 Task: Create Card Email Marketing Campaign Planning in Board Resource Planning Techniques to Workspace Digital Advertising. Create Card Investor Relations Review in Board Social Media Listening and Monitoring to Workspace Digital Advertising. Create Card Email Marketing Campaign Execution in Board Sales Team Compensation and Incentive Design to Workspace Digital Advertising
Action: Mouse moved to (618, 183)
Screenshot: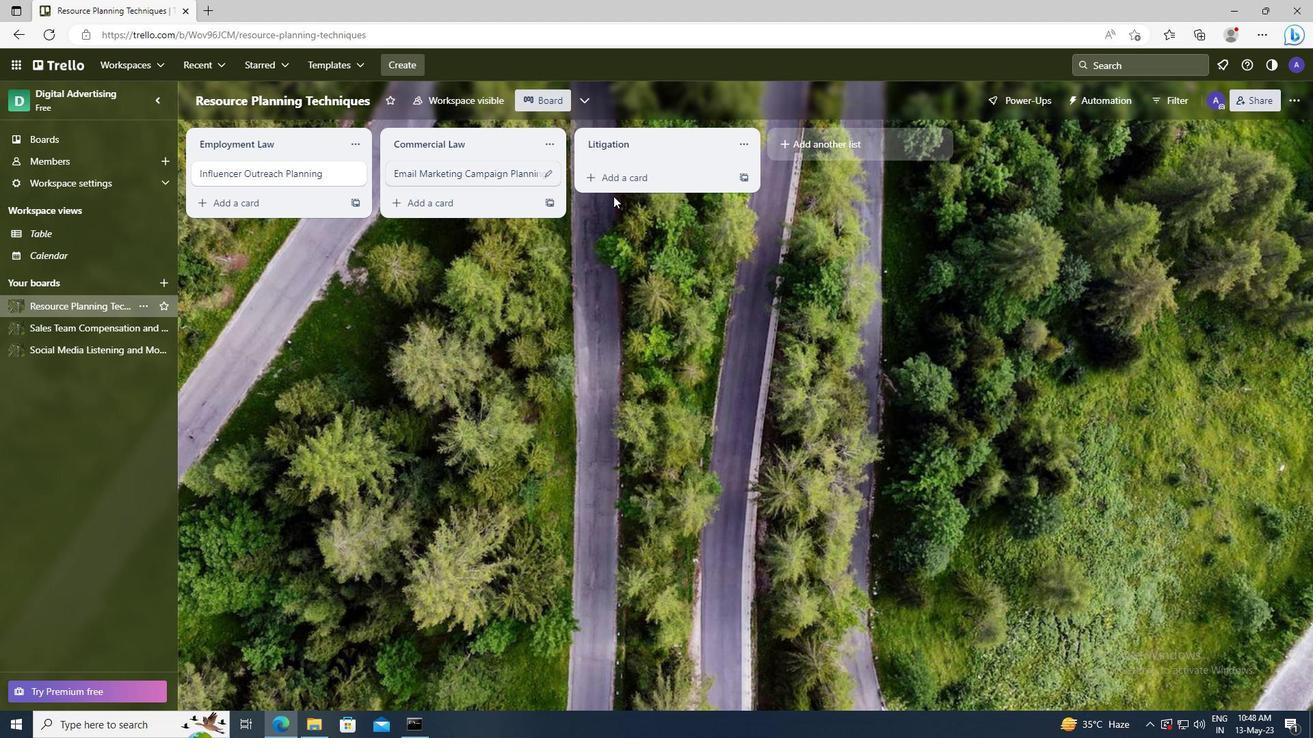 
Action: Mouse pressed left at (618, 183)
Screenshot: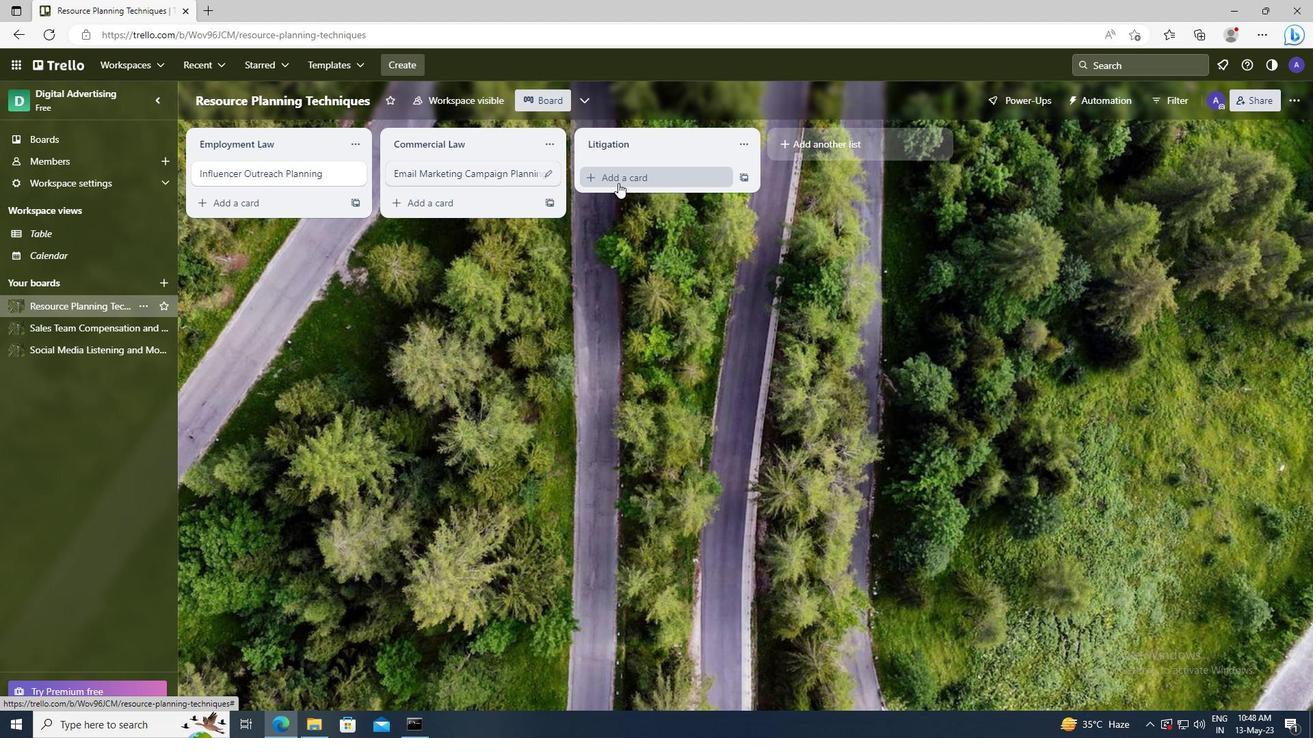 
Action: Key pressed <Key.shift>EMAIL<Key.space><Key.shift>MARKETING<Key.space><Key.shift>CAMPAIGN<Key.space><Key.shift>PLANNING
Screenshot: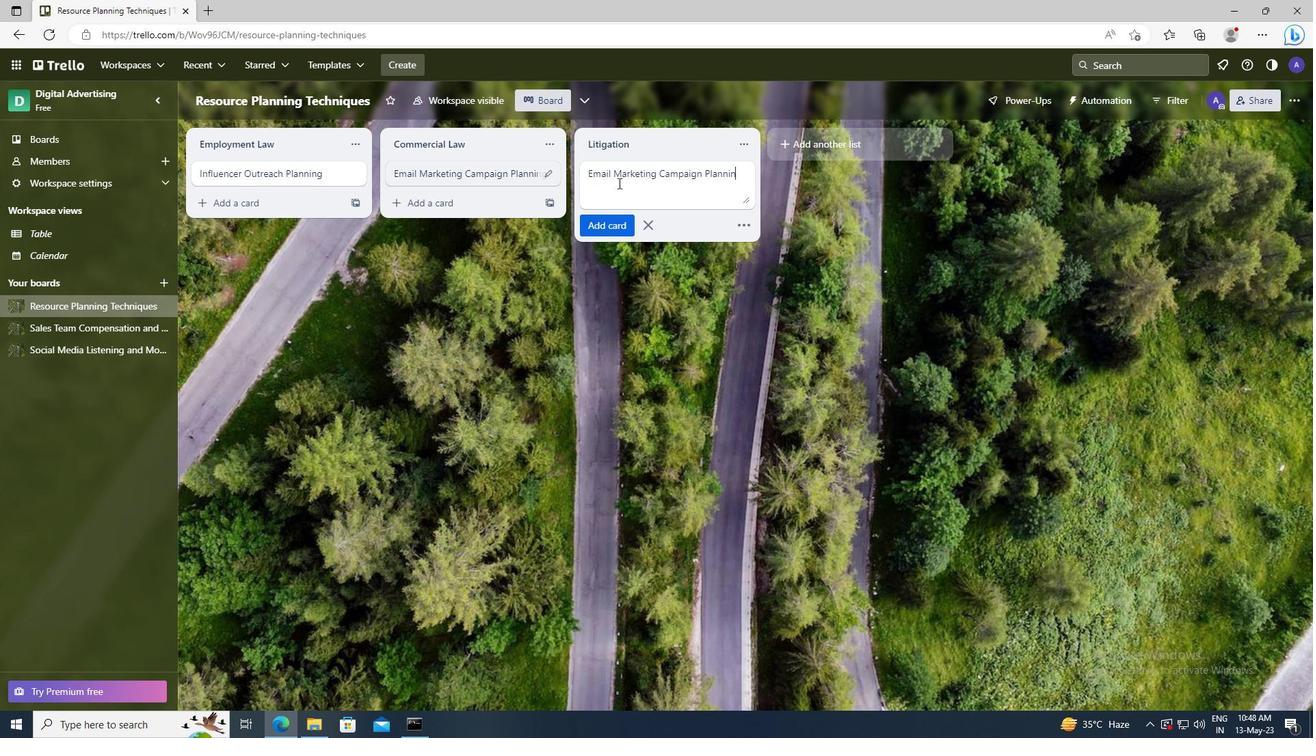 
Action: Mouse moved to (616, 229)
Screenshot: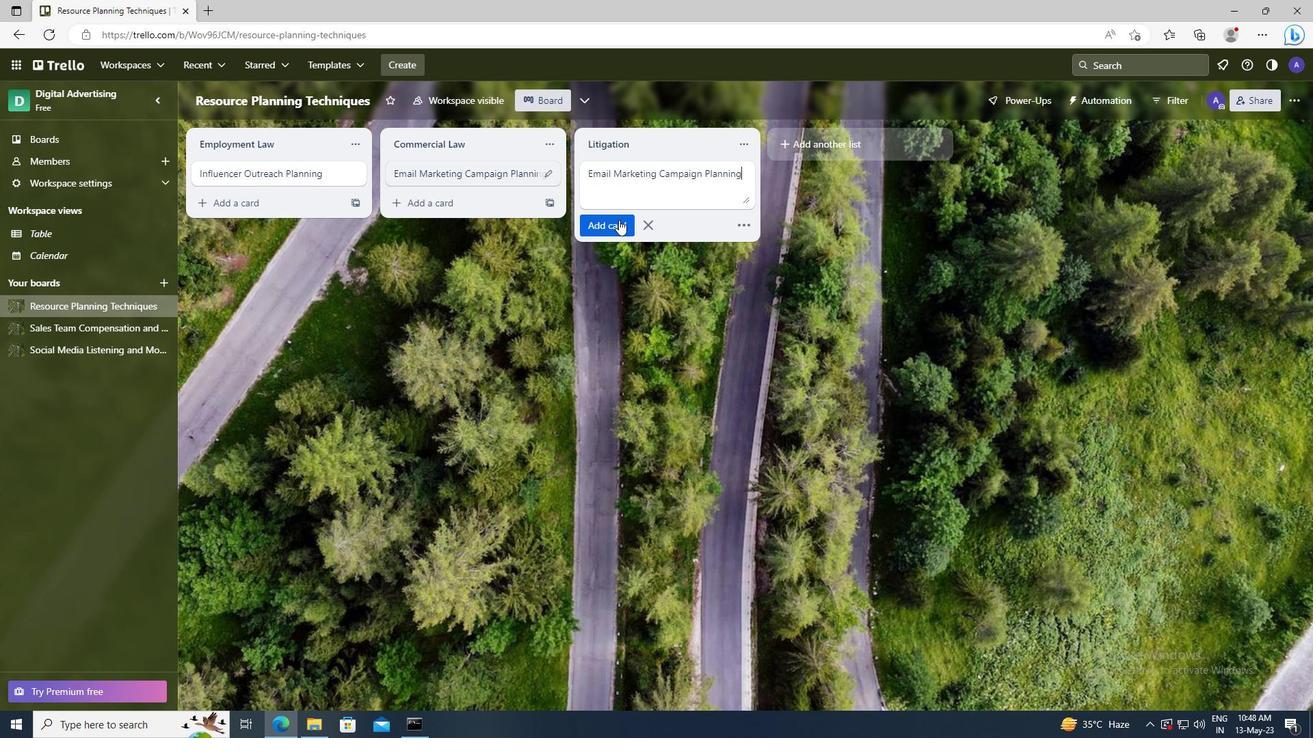 
Action: Mouse pressed left at (616, 229)
Screenshot: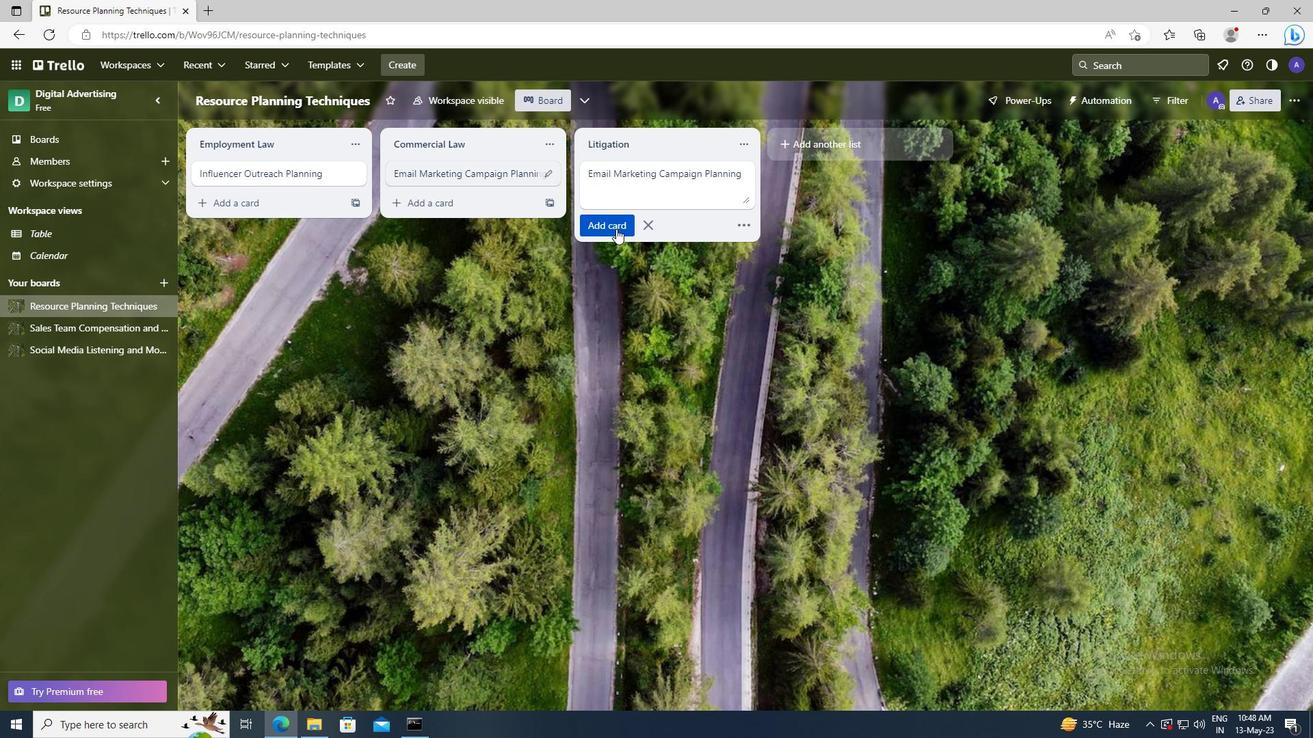 
Action: Mouse moved to (108, 352)
Screenshot: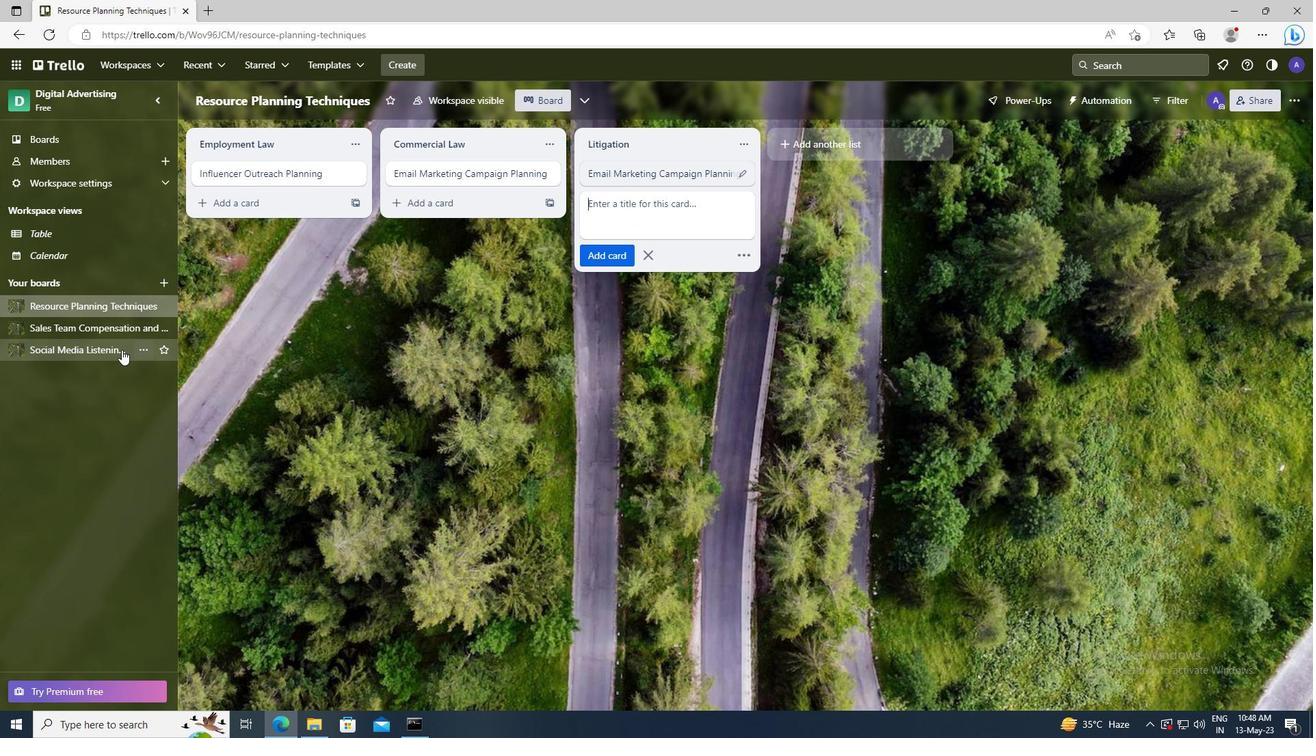 
Action: Mouse pressed left at (108, 352)
Screenshot: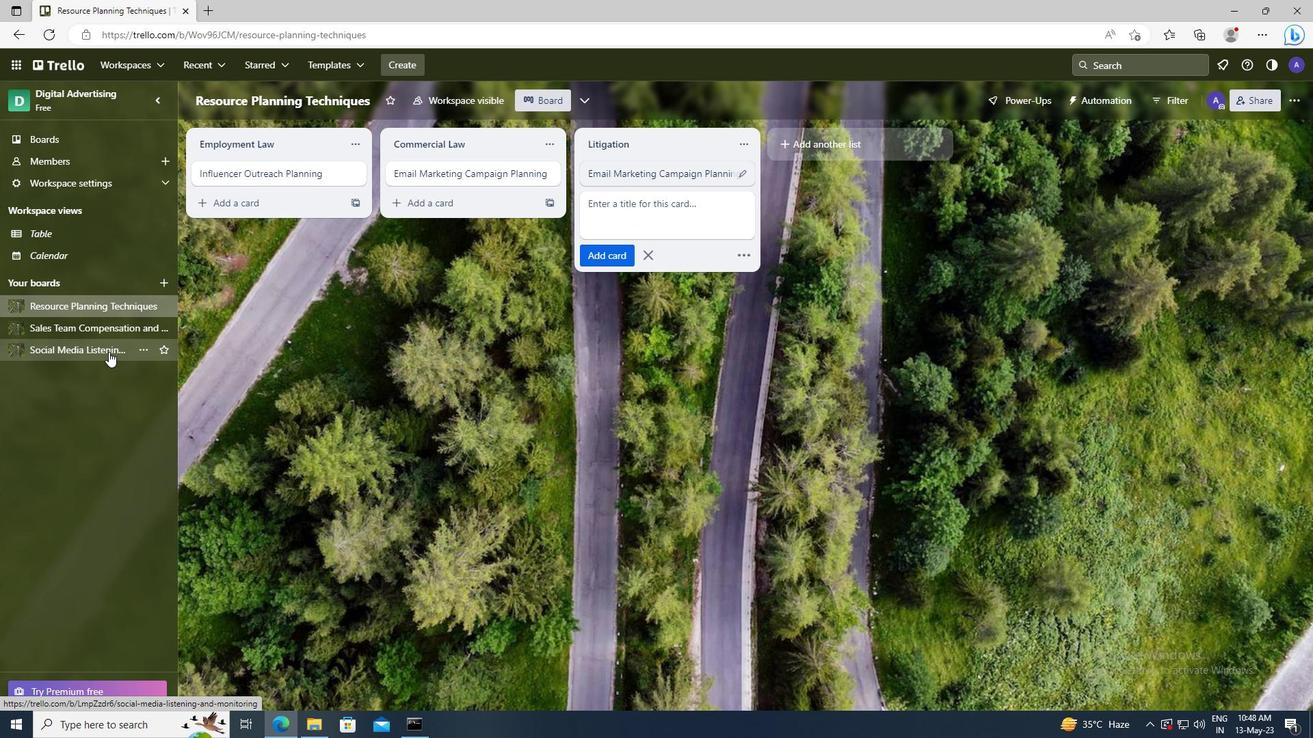 
Action: Mouse moved to (608, 180)
Screenshot: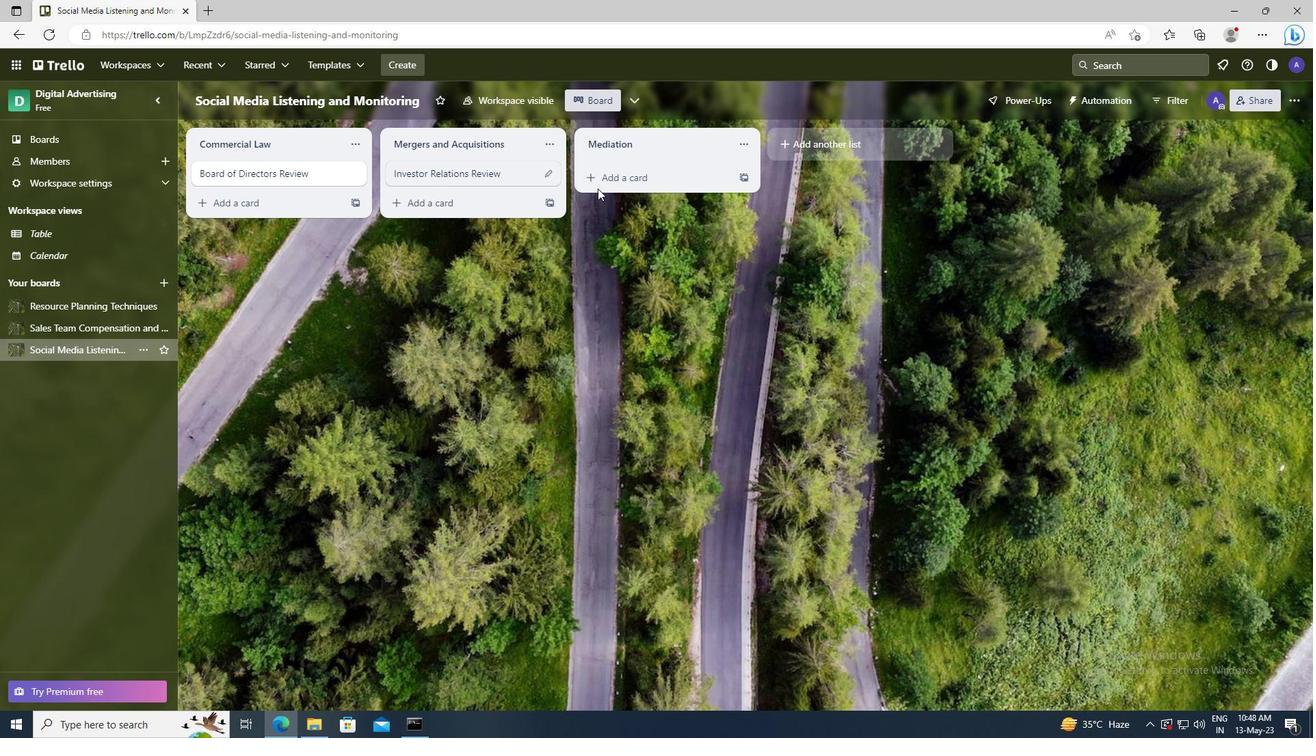 
Action: Mouse pressed left at (608, 180)
Screenshot: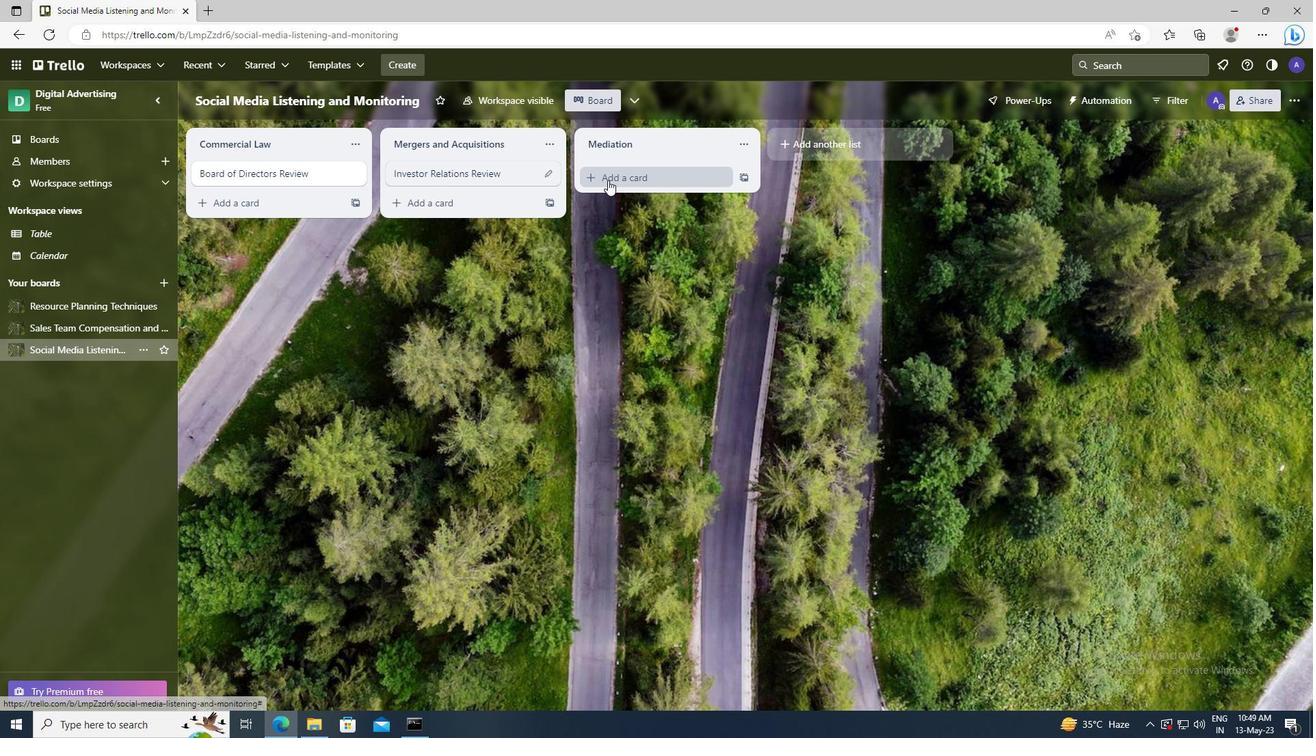 
Action: Key pressed <Key.shift>INVESTOR<Key.space><Key.shift>RELATIONS<Key.space><Key.shift>REVIEW
Screenshot: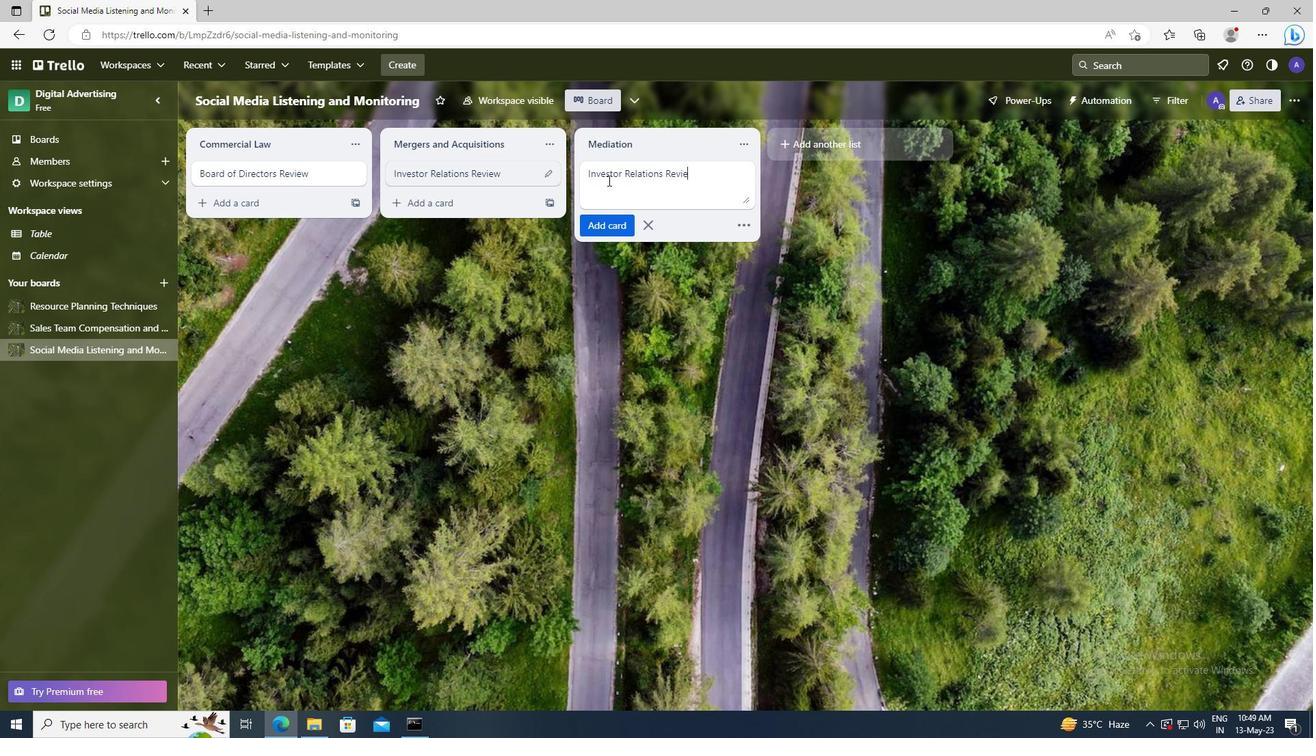 
Action: Mouse moved to (612, 221)
Screenshot: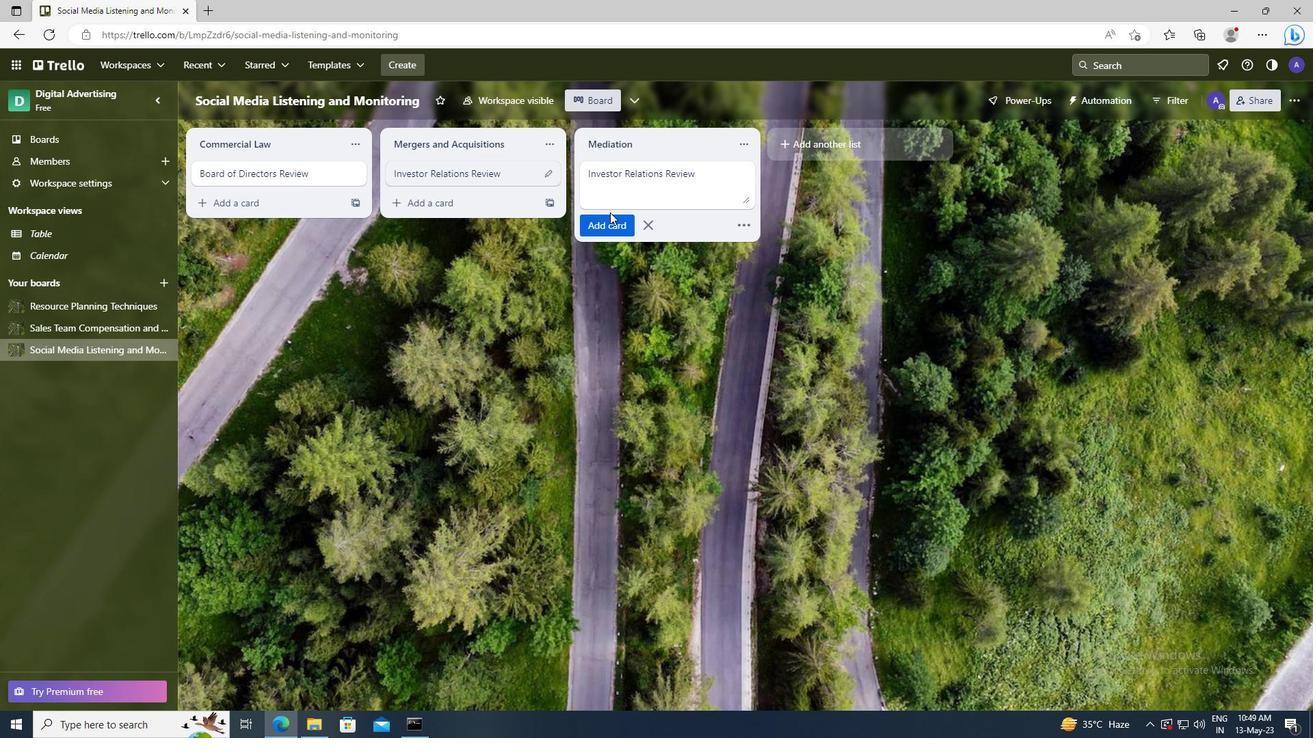 
Action: Mouse pressed left at (612, 221)
Screenshot: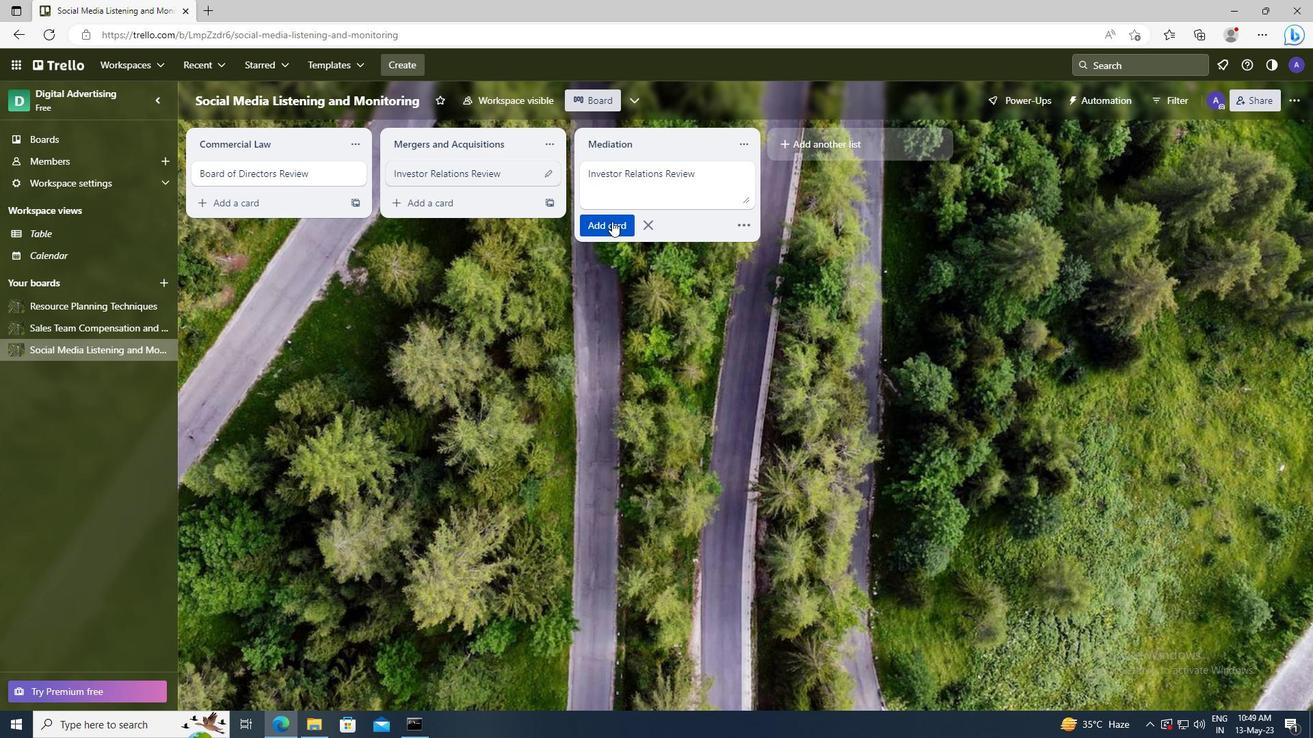 
Action: Mouse moved to (111, 324)
Screenshot: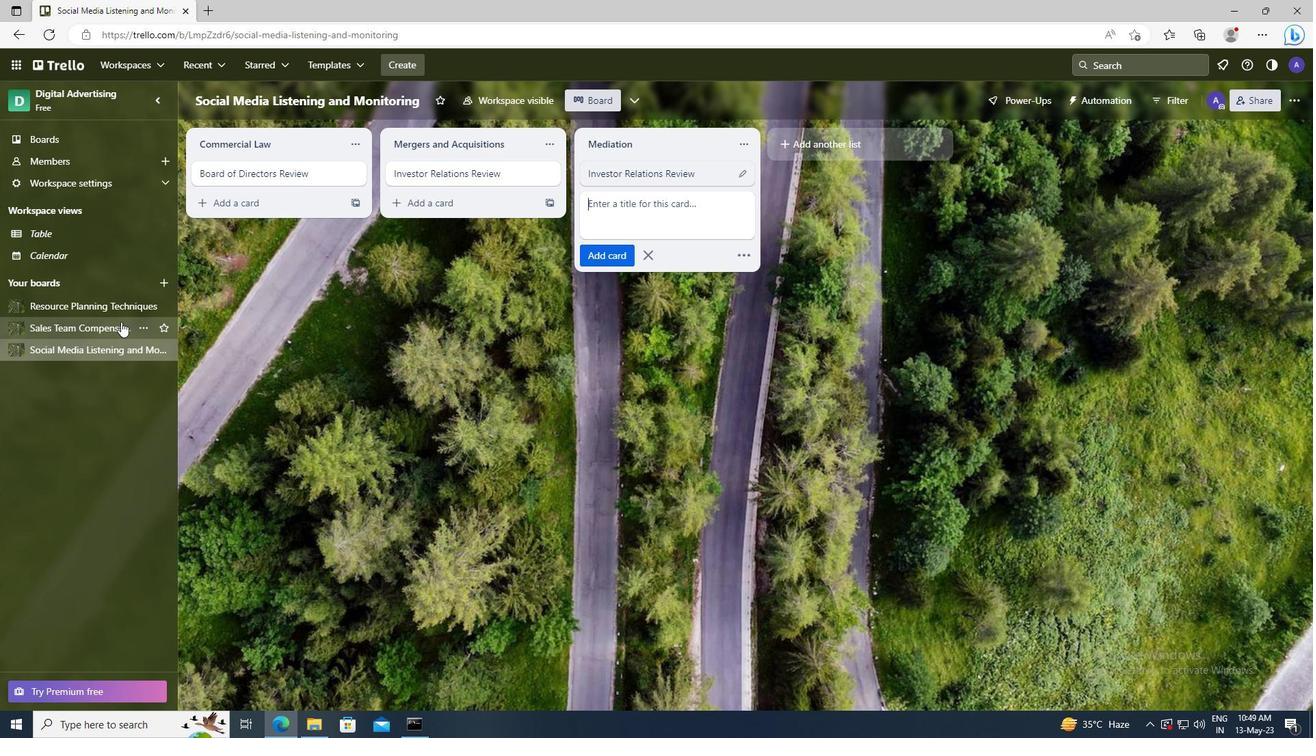 
Action: Mouse pressed left at (111, 324)
Screenshot: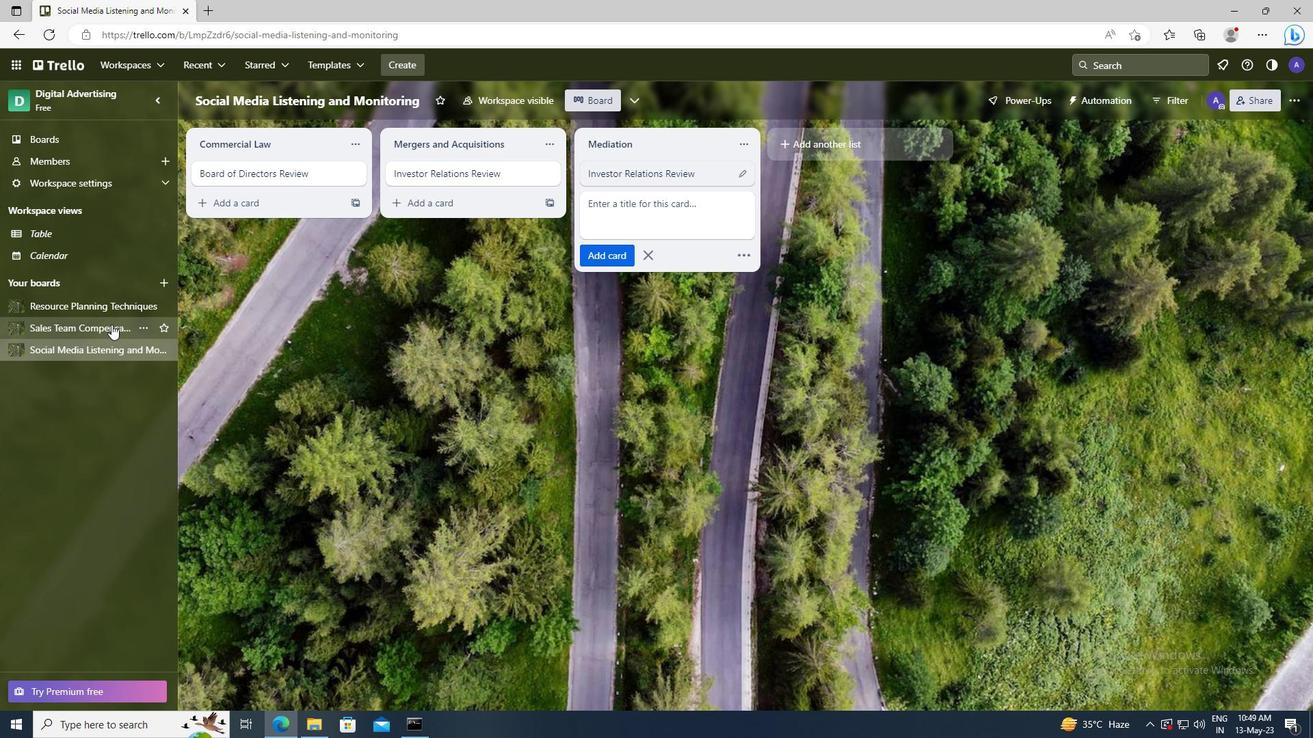 
Action: Mouse moved to (615, 185)
Screenshot: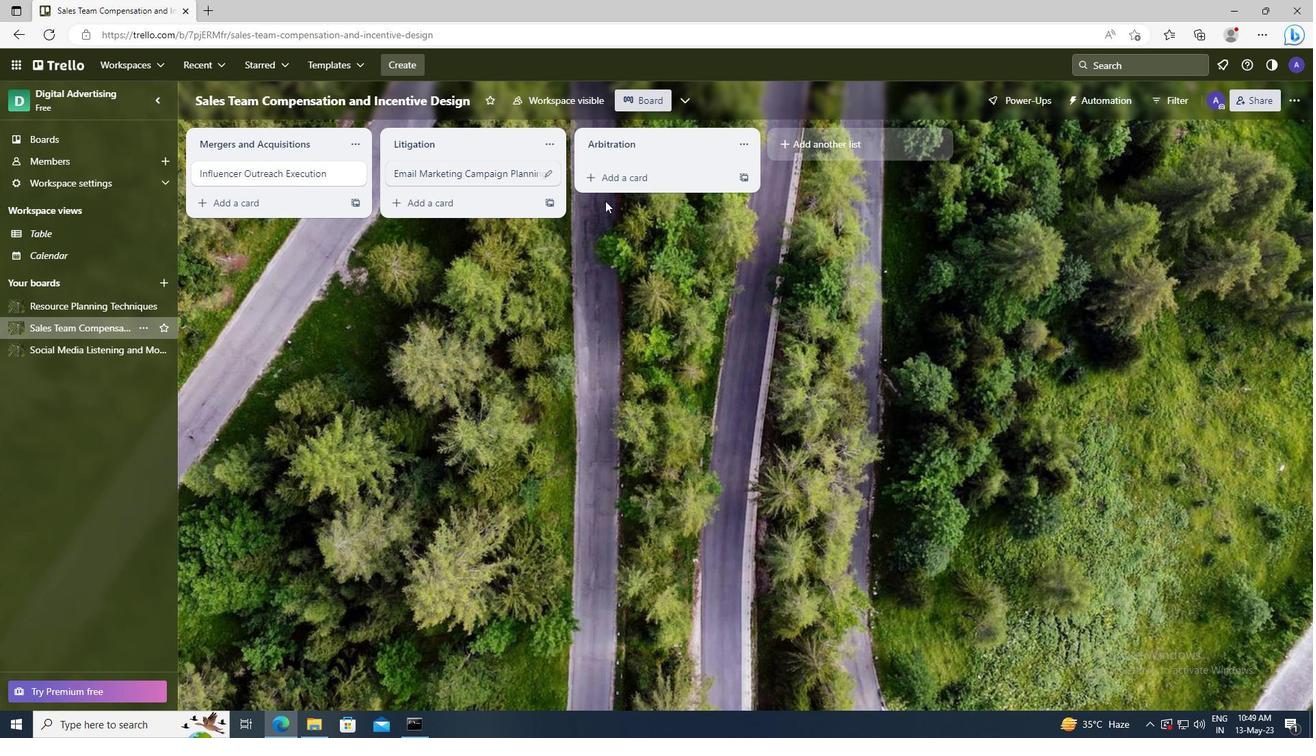 
Action: Mouse pressed left at (615, 185)
Screenshot: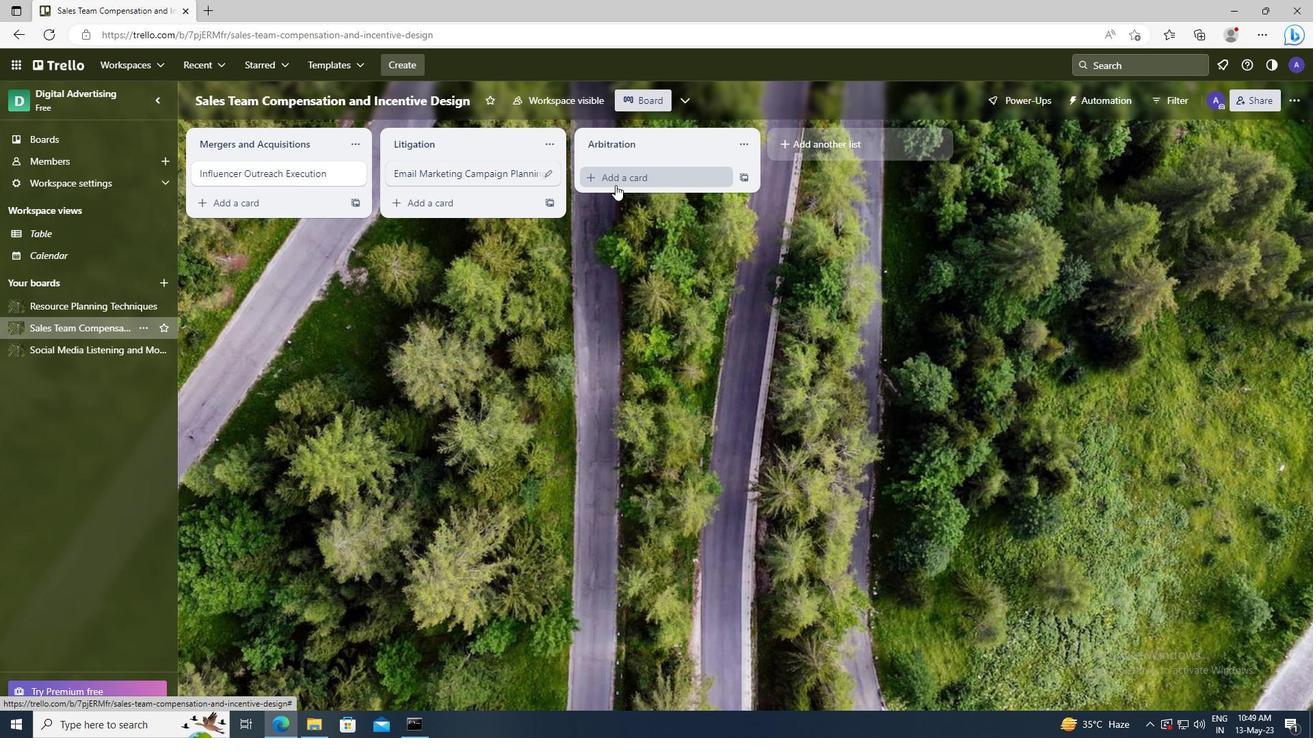 
Action: Key pressed <Key.shift>EMAIL<Key.space><Key.shift>MARKETING<Key.space>
Screenshot: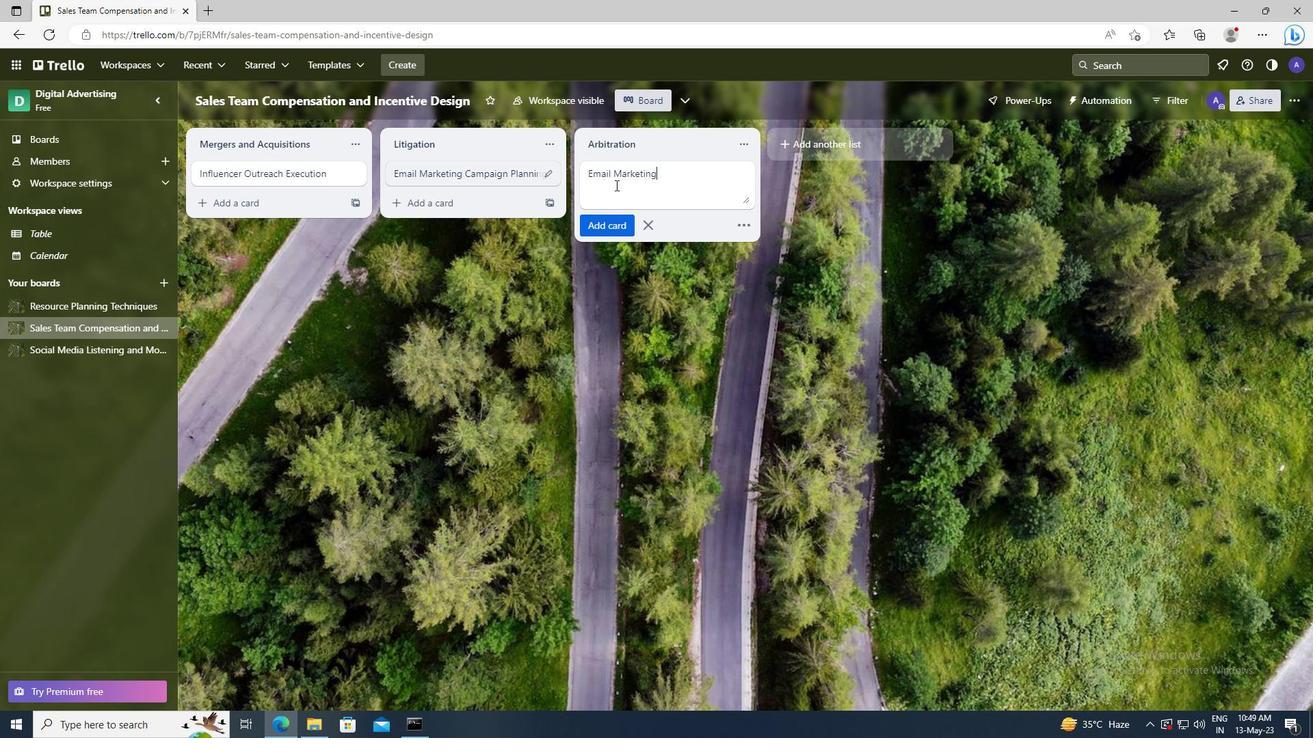 
Action: Mouse moved to (615, 184)
Screenshot: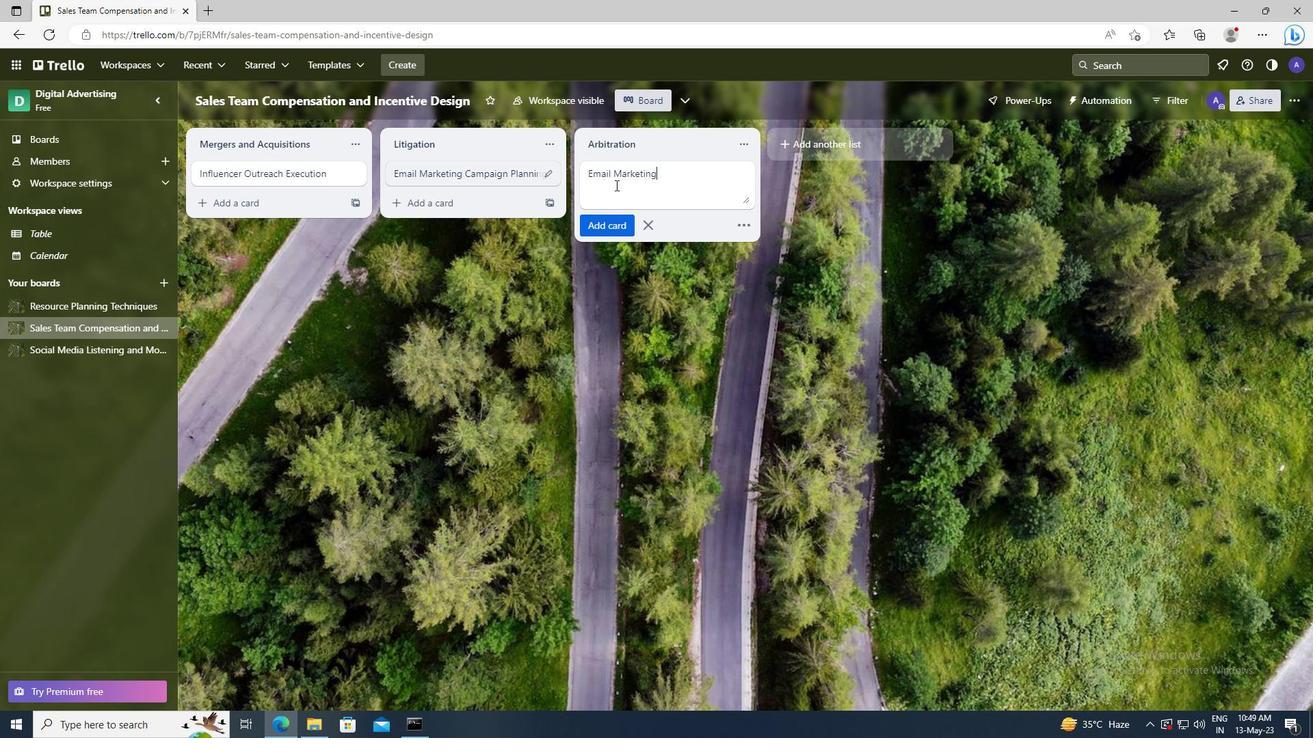 
Action: Key pressed <Key.shift>CAMPAIGN<Key.space><Key.shift>EXECUTION
Screenshot: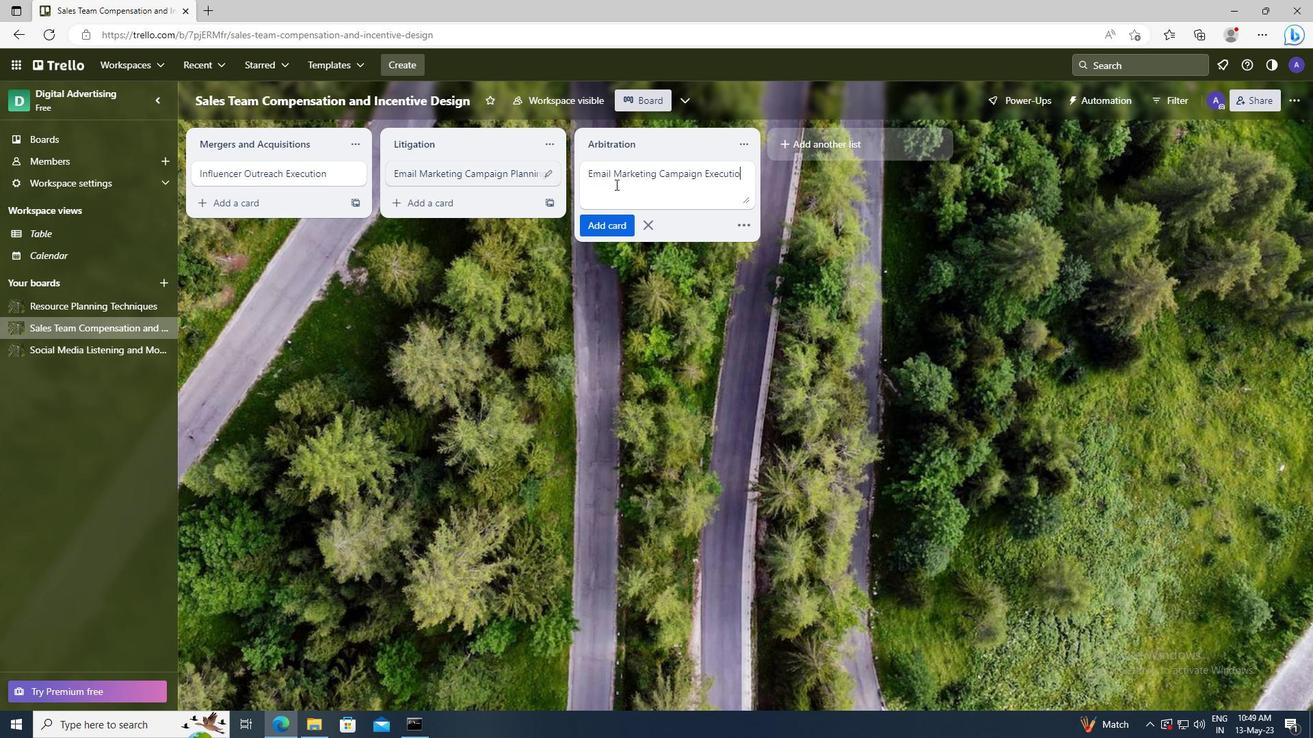 
Action: Mouse moved to (614, 226)
Screenshot: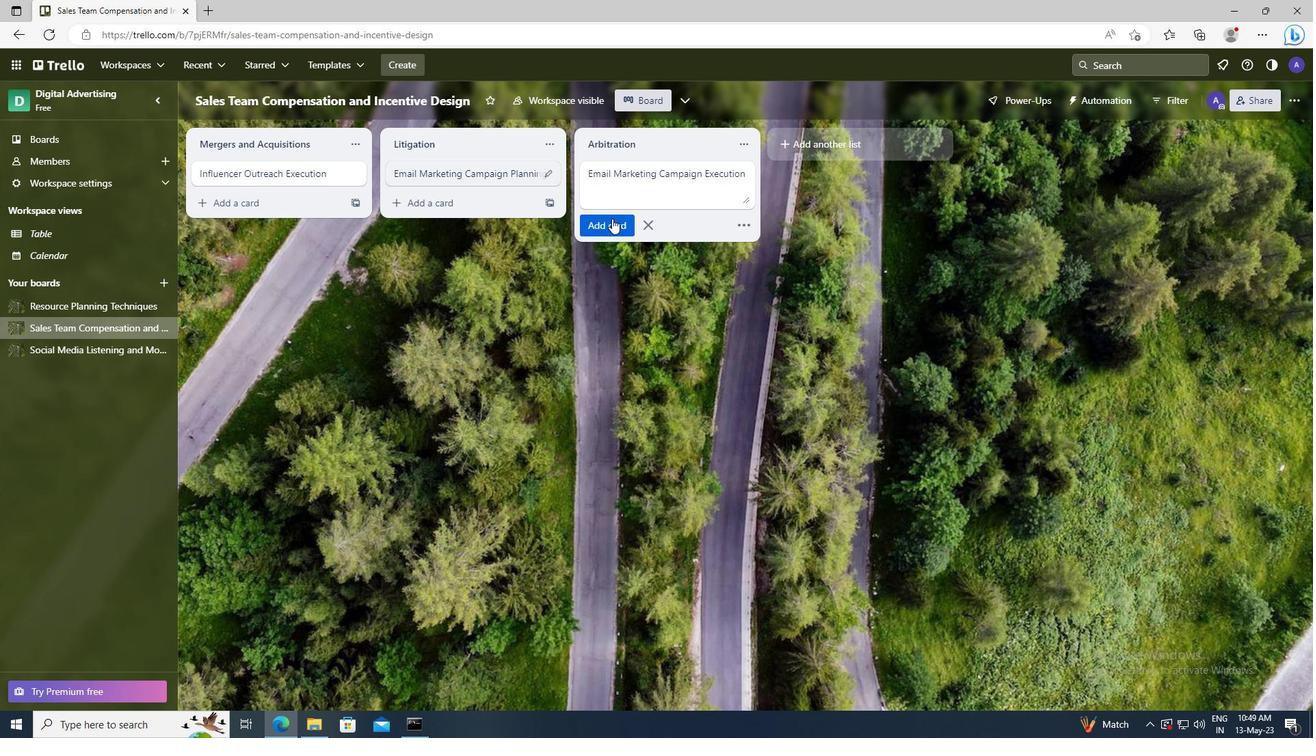 
Action: Mouse pressed left at (614, 226)
Screenshot: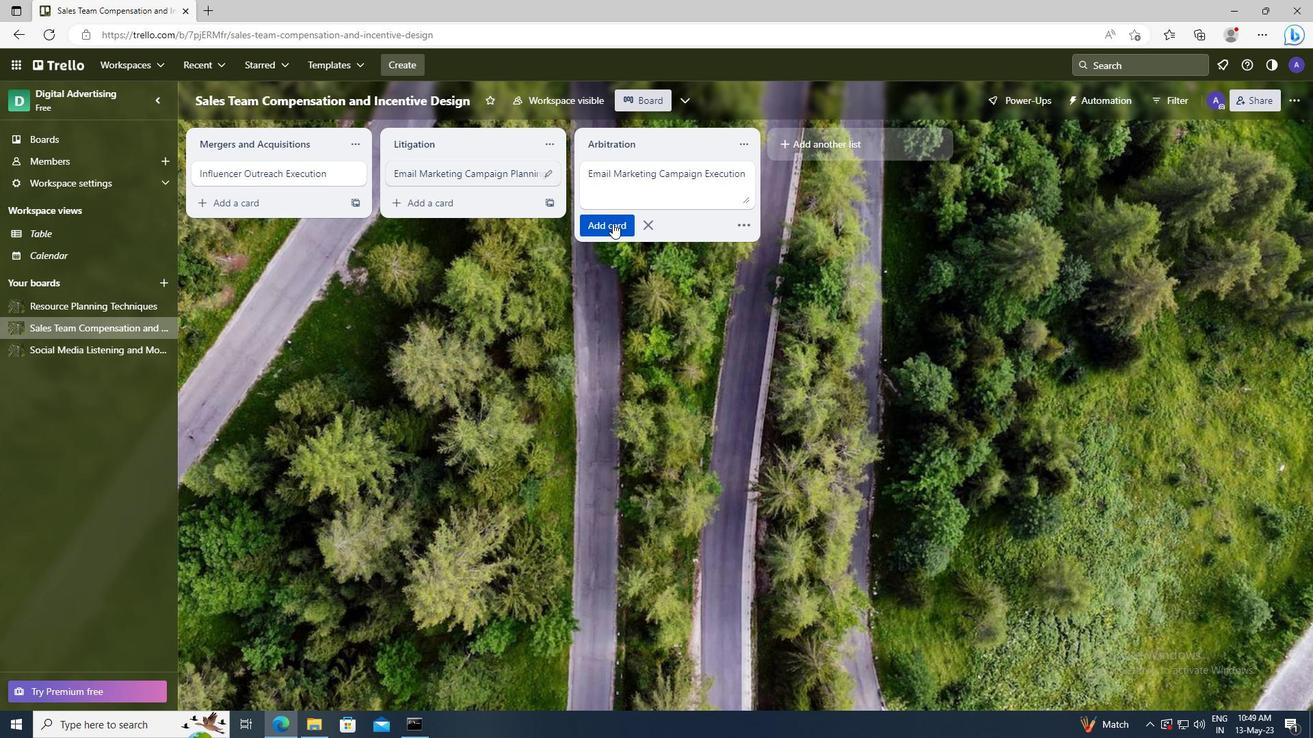 
